 Task: Find museums with a 2.5+ rating.
Action: Mouse moved to (600, 105)
Screenshot: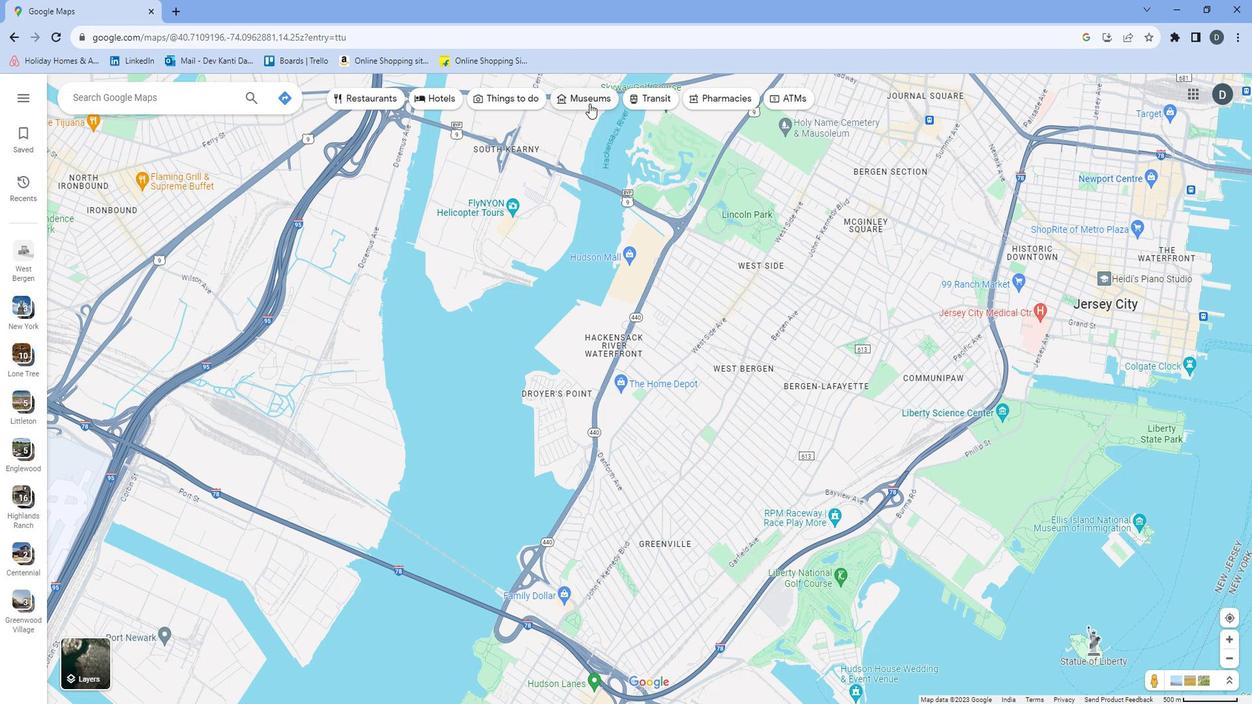 
Action: Mouse pressed left at (600, 105)
Screenshot: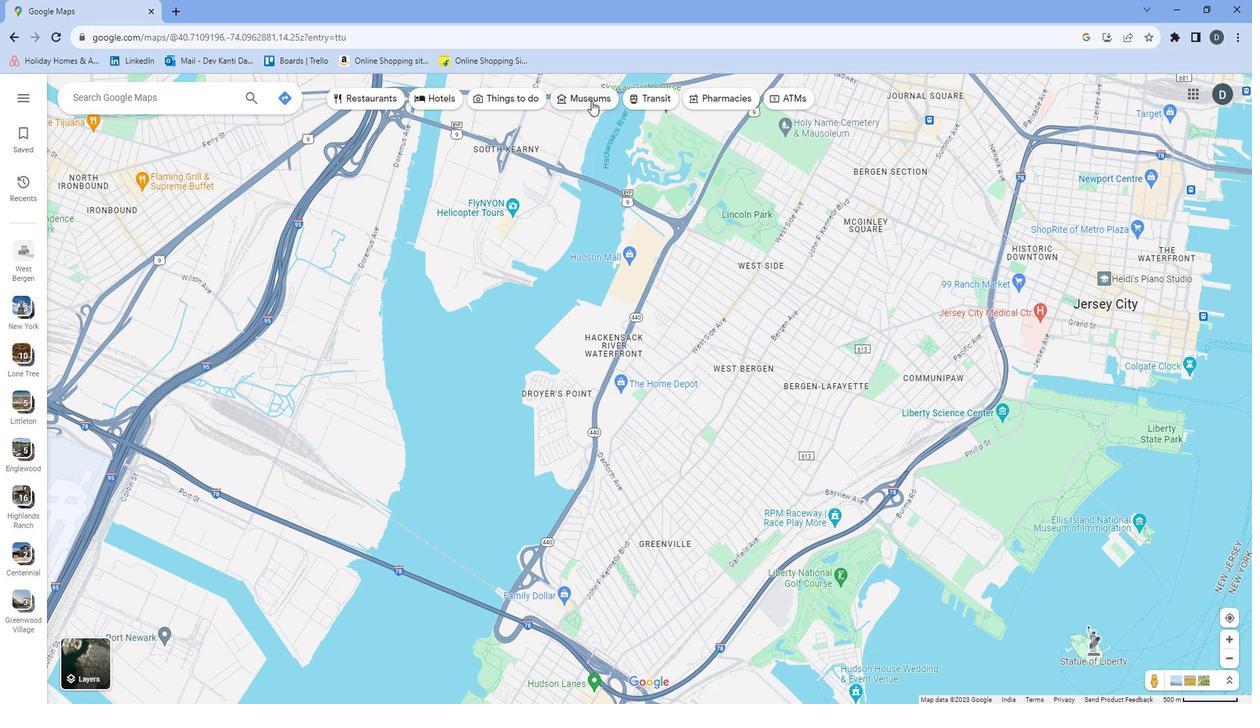 
Action: Mouse moved to (381, 95)
Screenshot: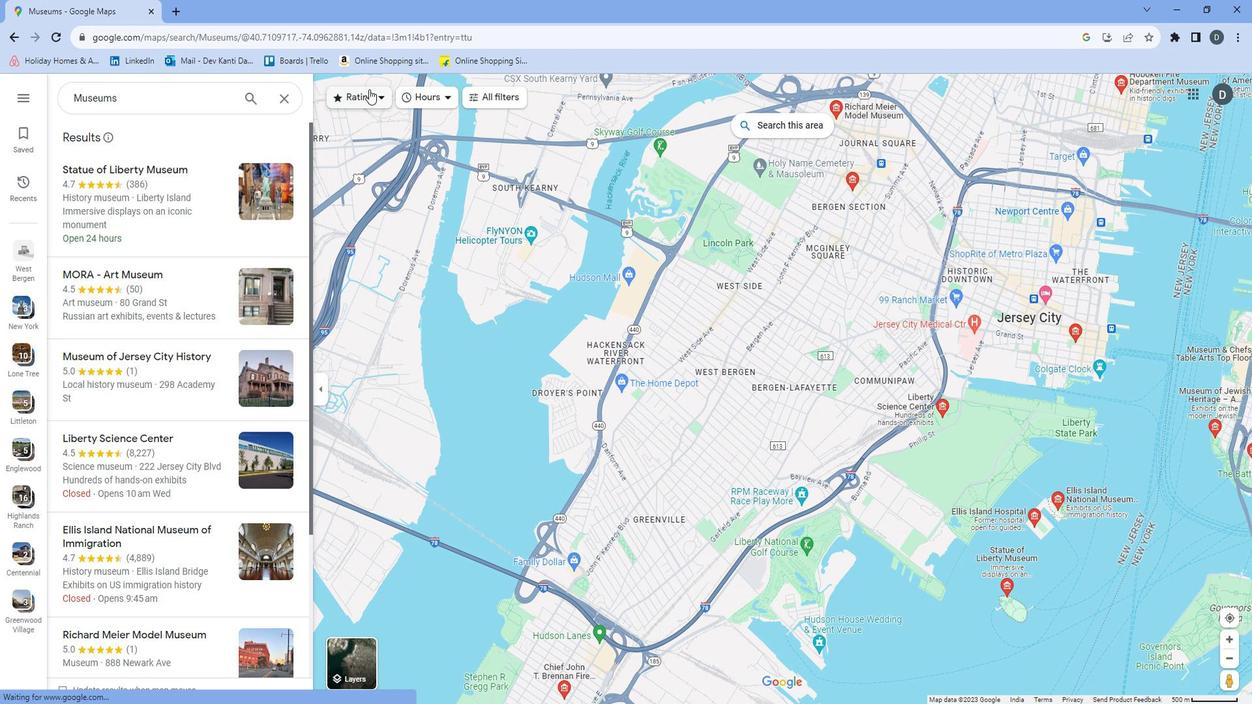 
Action: Mouse pressed left at (381, 95)
Screenshot: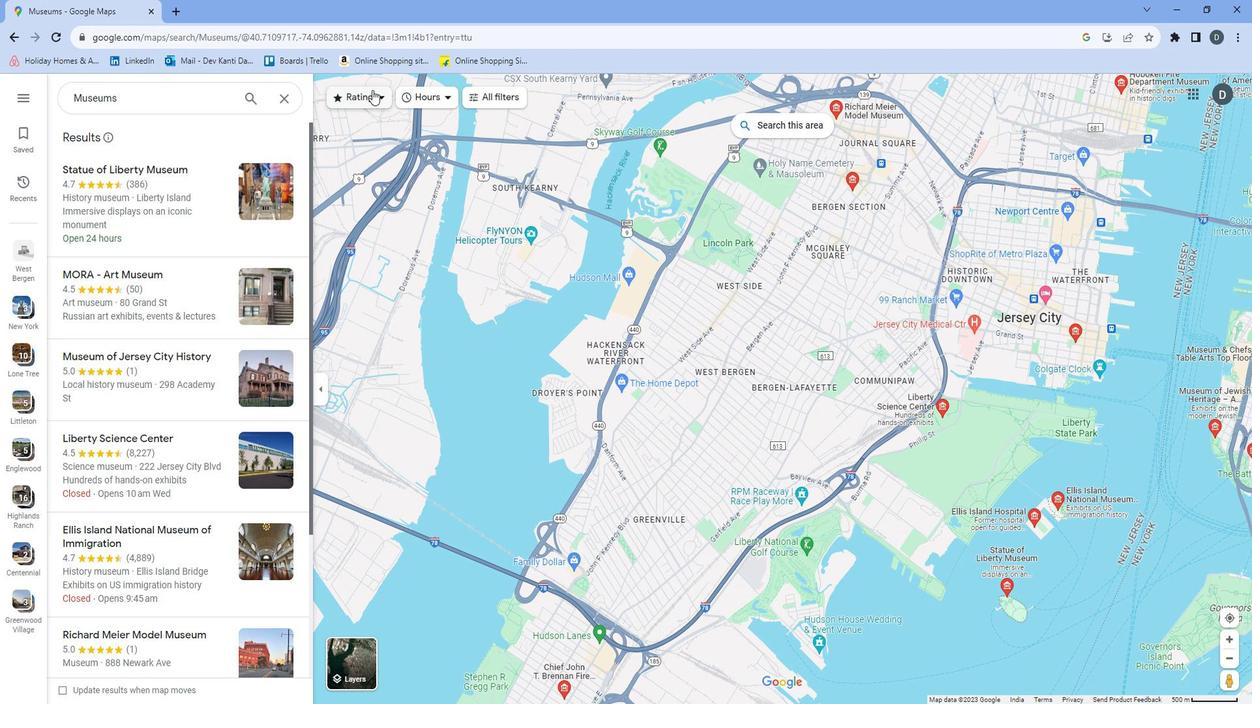 
Action: Mouse moved to (379, 172)
Screenshot: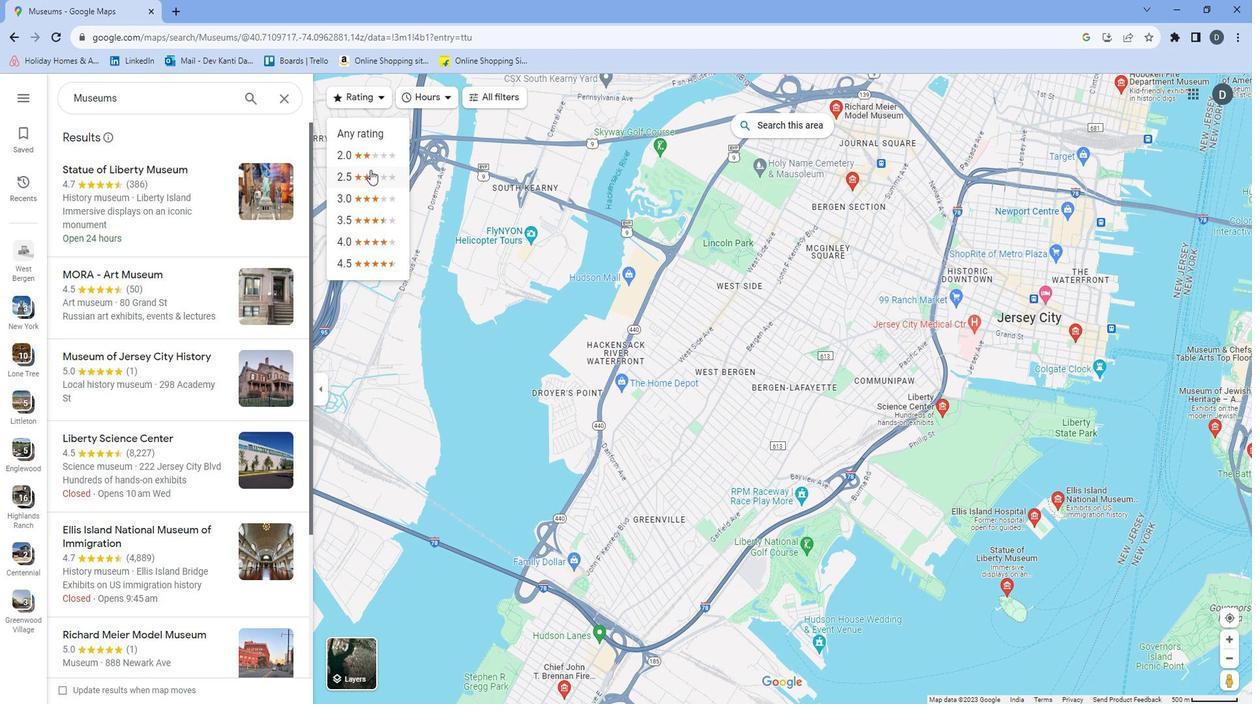 
Action: Mouse pressed left at (379, 172)
Screenshot: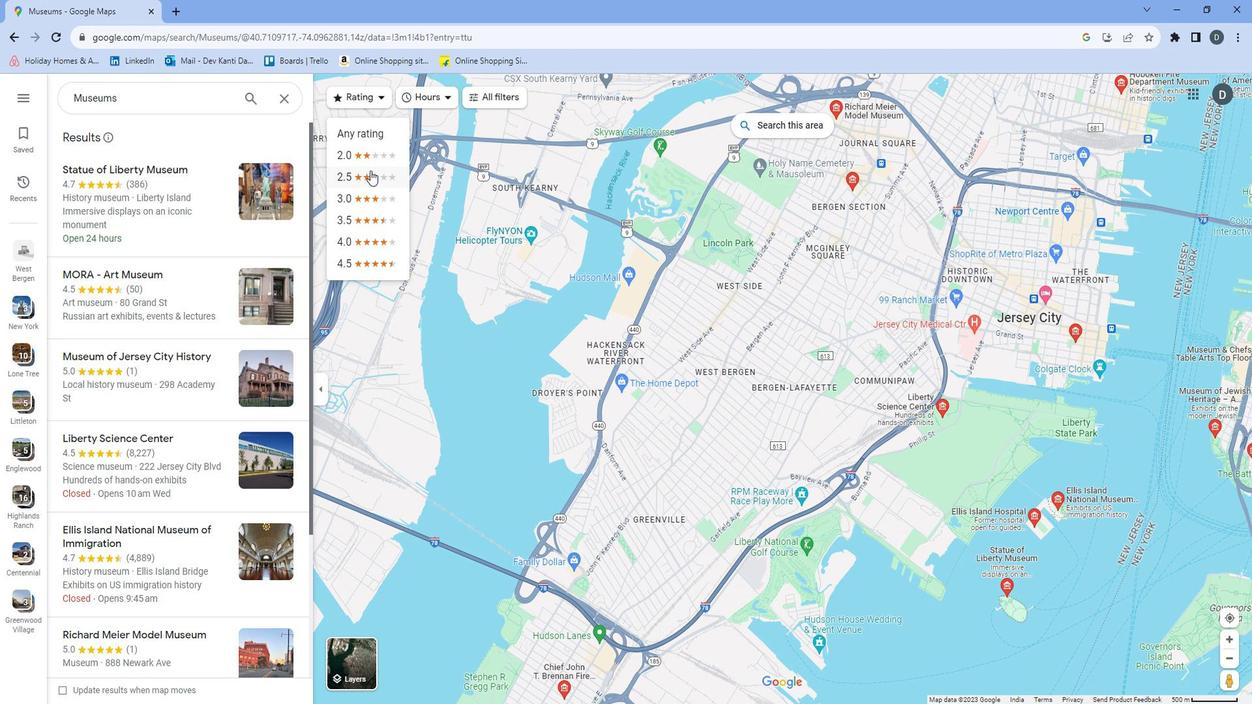 
Action: Mouse moved to (451, 298)
Screenshot: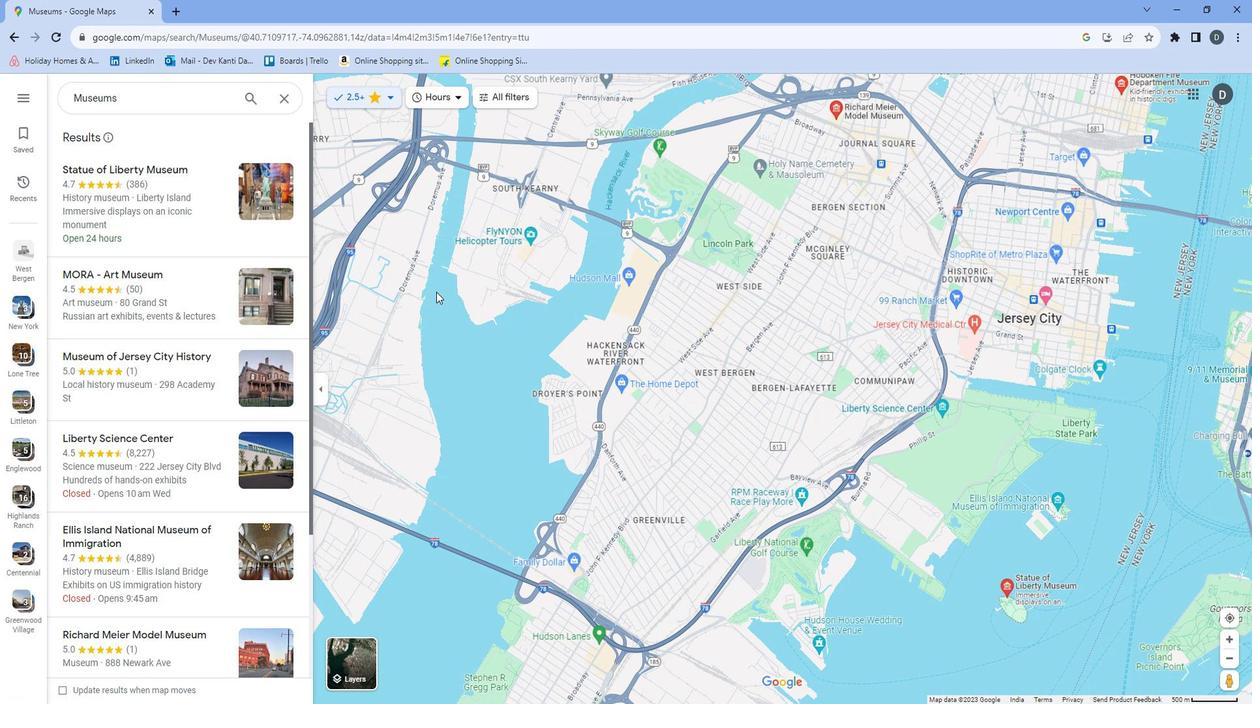 
